 Task: Edit the avatar of the profile "Smith" to Panda.
Action: Mouse moved to (956, 29)
Screenshot: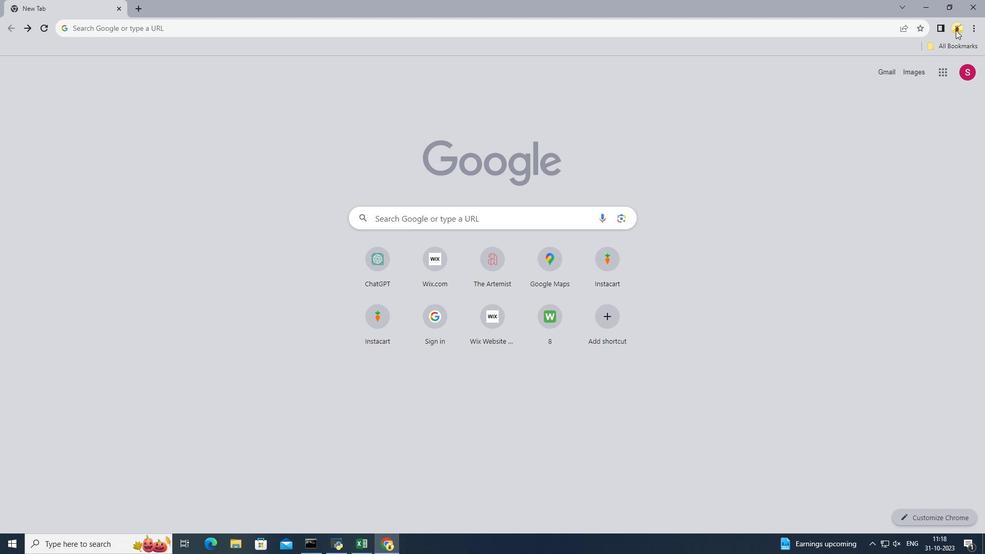 
Action: Mouse pressed left at (956, 29)
Screenshot: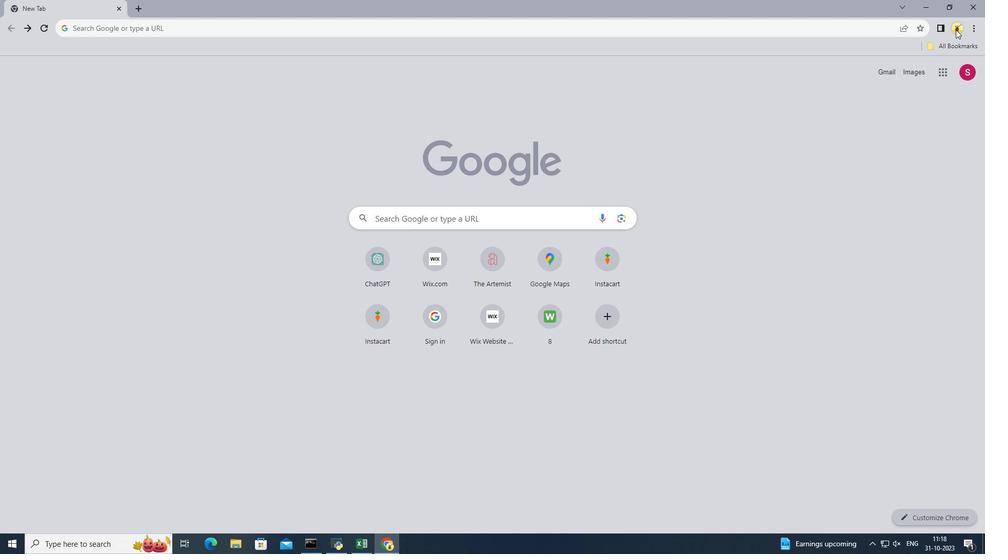 
Action: Mouse moved to (948, 254)
Screenshot: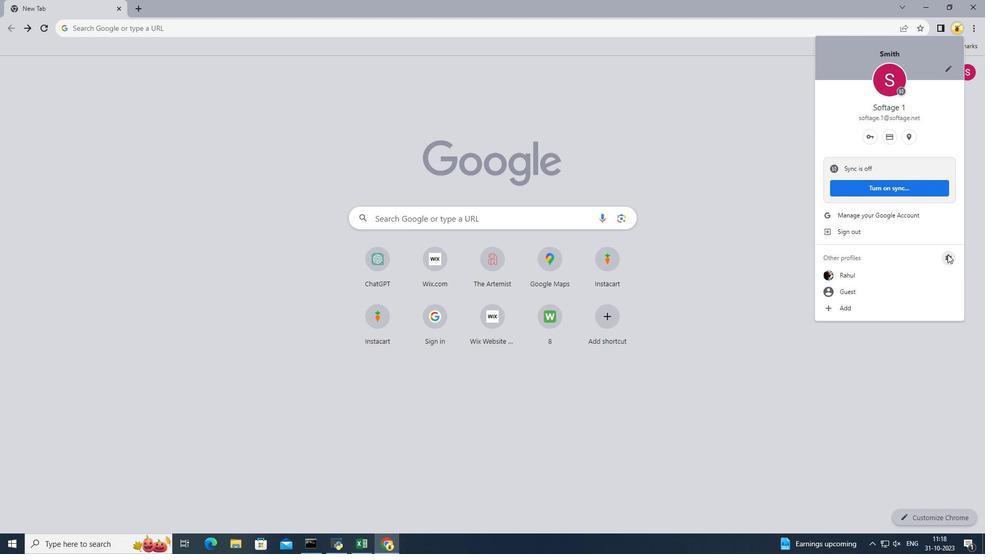 
Action: Mouse pressed left at (948, 254)
Screenshot: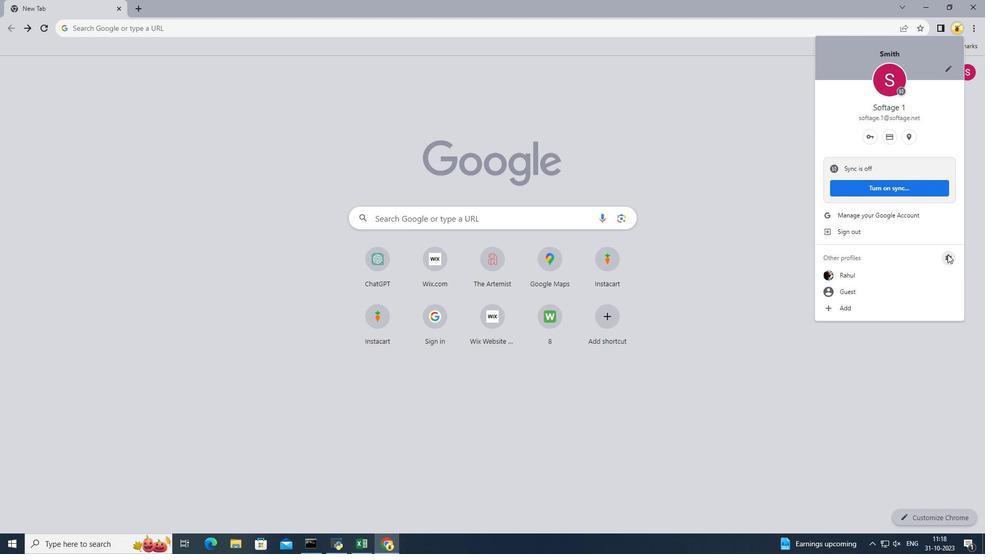 
Action: Mouse moved to (524, 277)
Screenshot: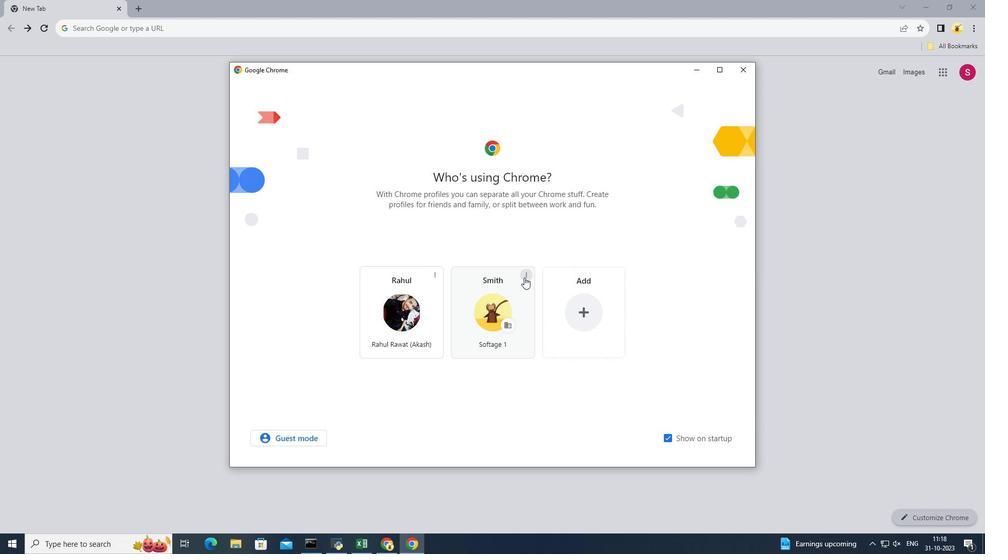 
Action: Mouse pressed left at (524, 277)
Screenshot: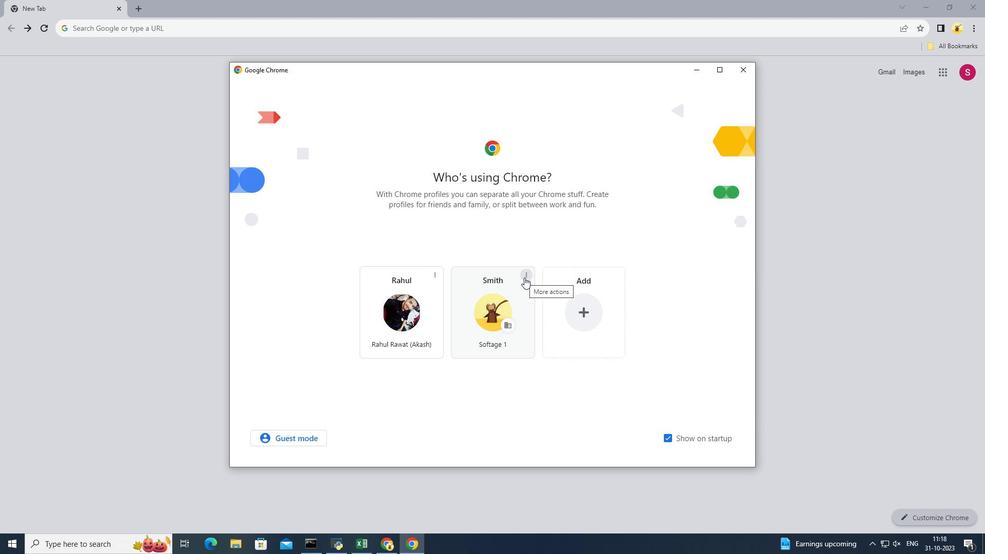 
Action: Mouse moved to (522, 281)
Screenshot: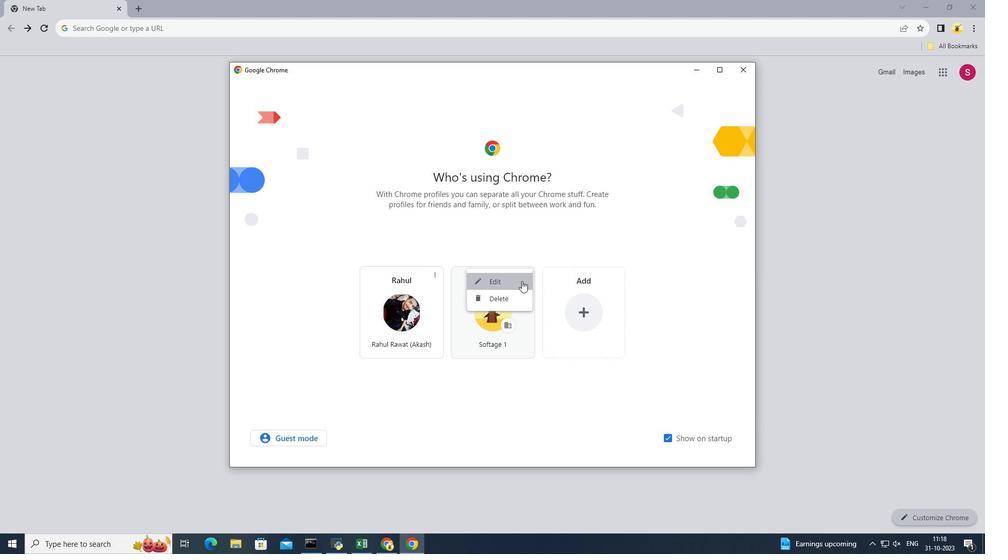 
Action: Mouse pressed left at (522, 281)
Screenshot: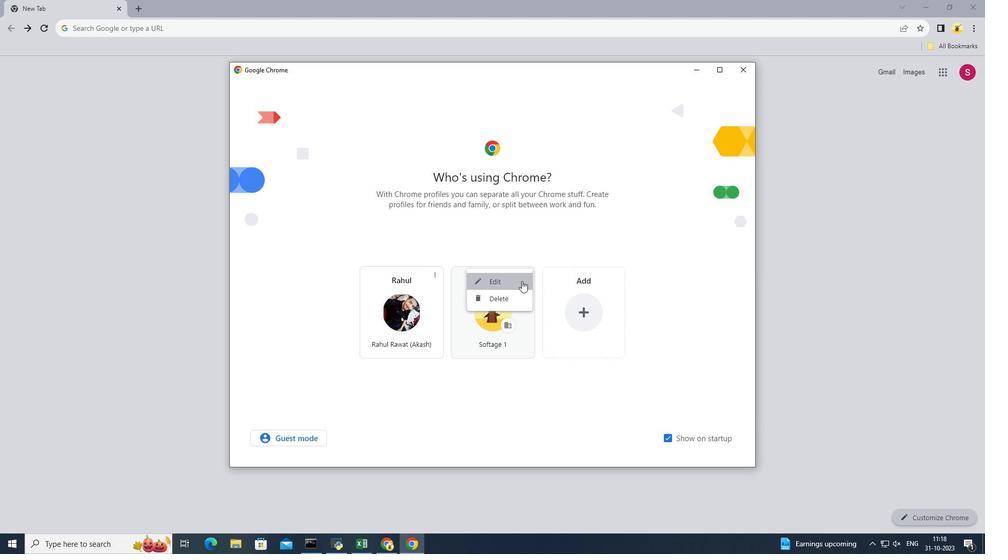 
Action: Mouse moved to (523, 333)
Screenshot: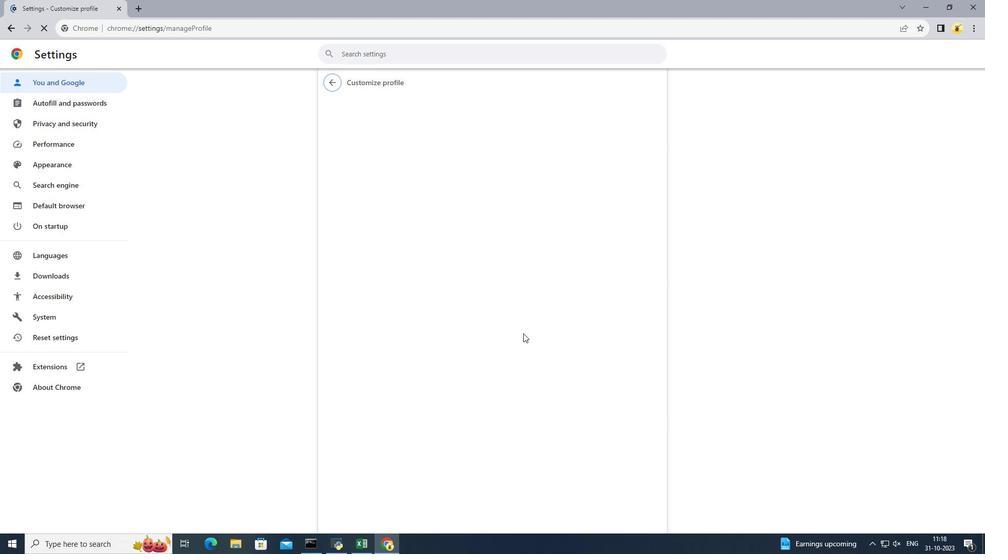 
Action: Mouse scrolled (523, 333) with delta (0, 0)
Screenshot: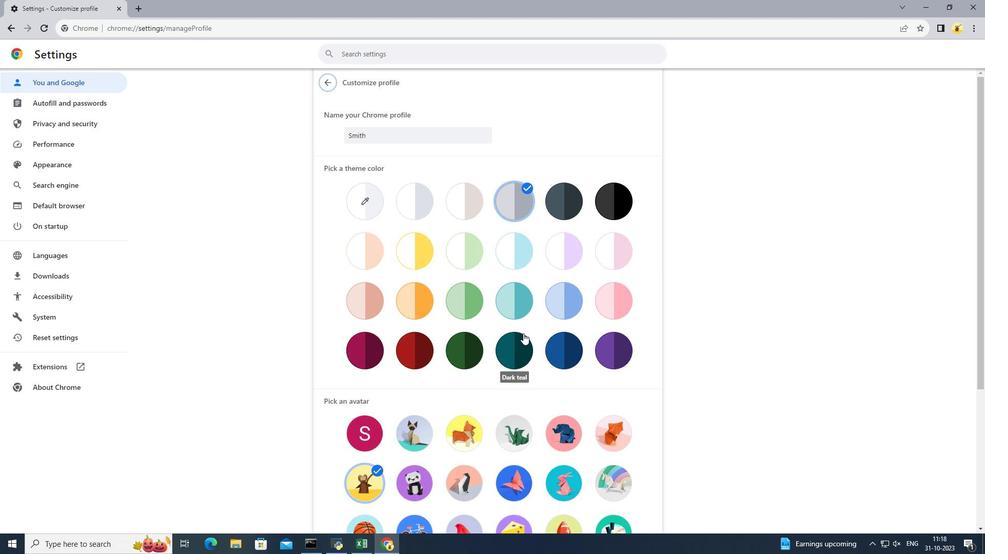 
Action: Mouse scrolled (523, 333) with delta (0, 0)
Screenshot: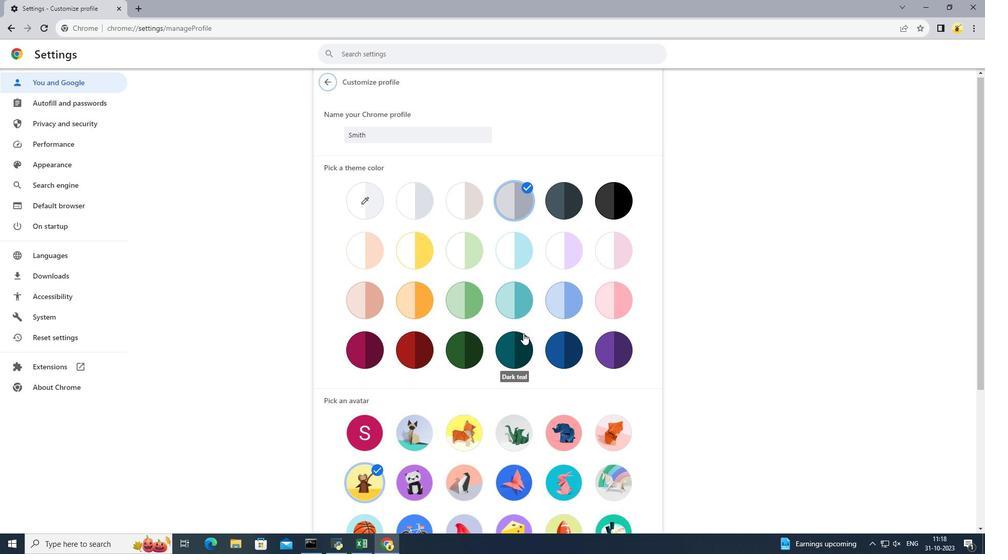 
Action: Mouse scrolled (523, 333) with delta (0, 0)
Screenshot: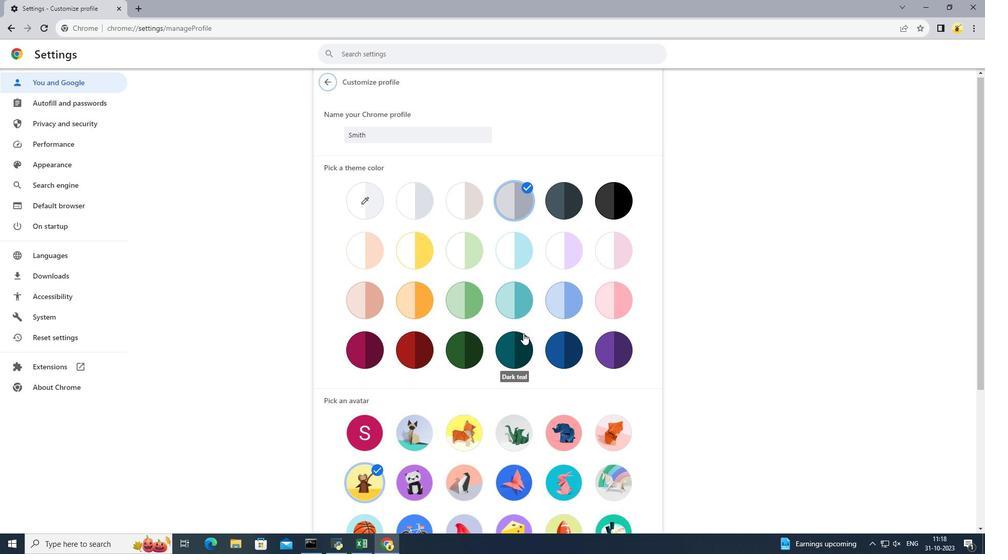 
Action: Mouse scrolled (523, 333) with delta (0, 0)
Screenshot: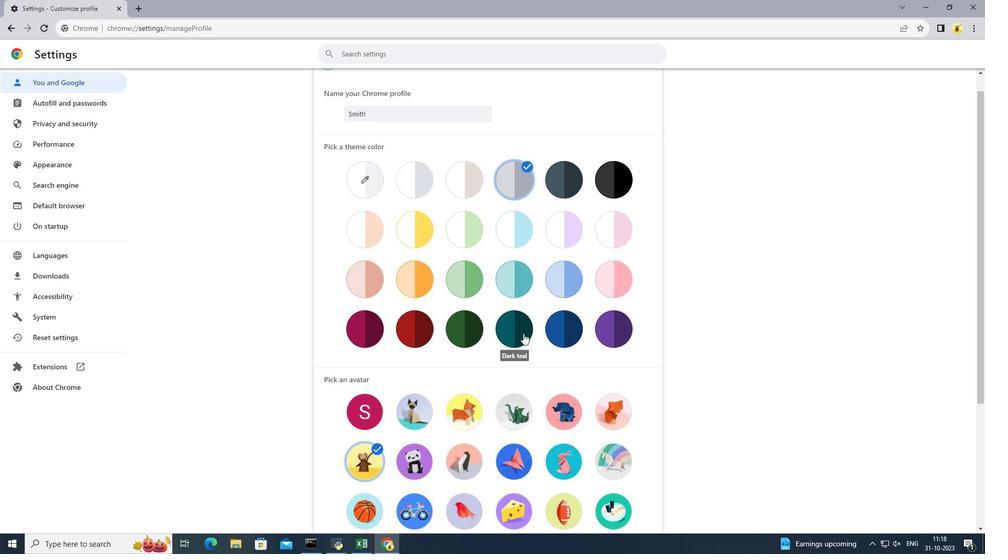 
Action: Mouse scrolled (523, 333) with delta (0, 0)
Screenshot: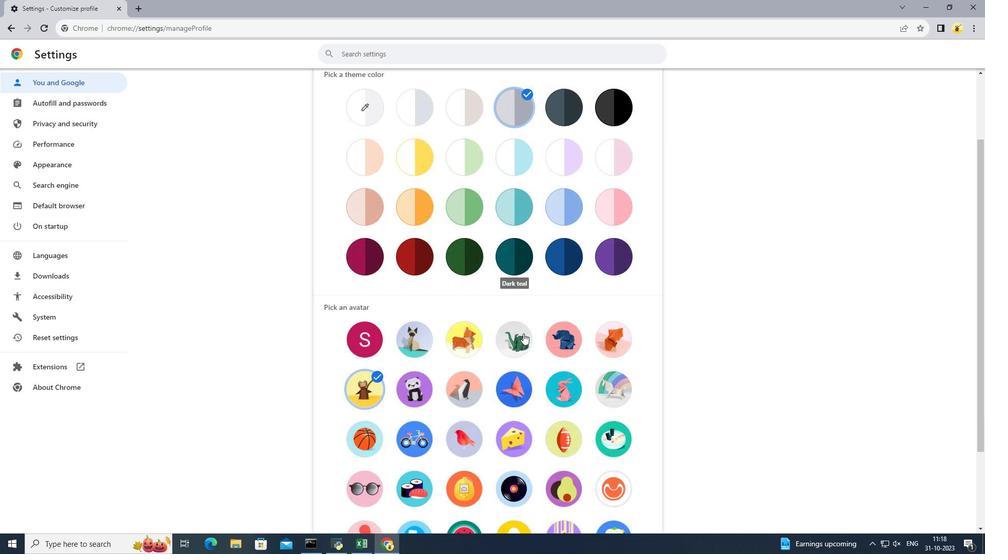 
Action: Mouse moved to (410, 283)
Screenshot: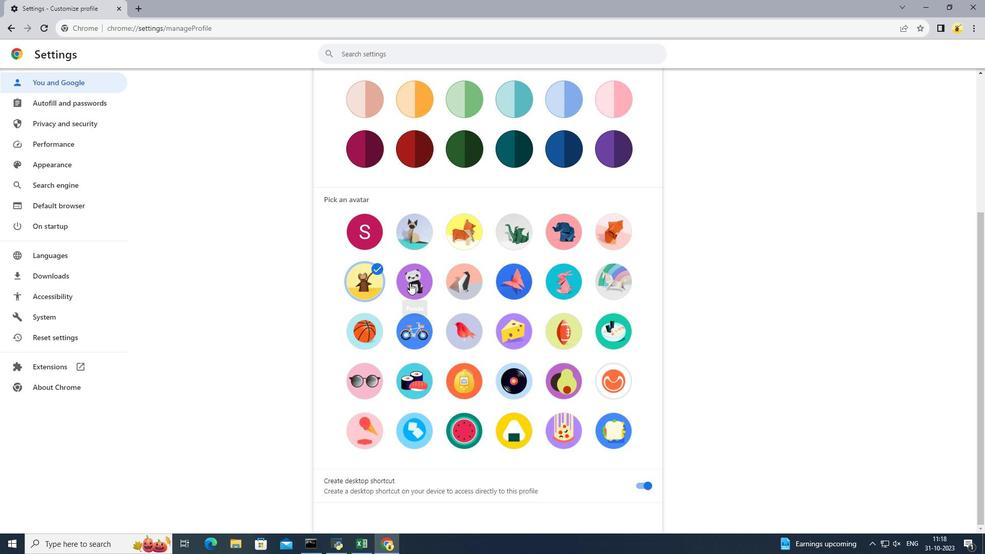
Action: Mouse pressed left at (410, 283)
Screenshot: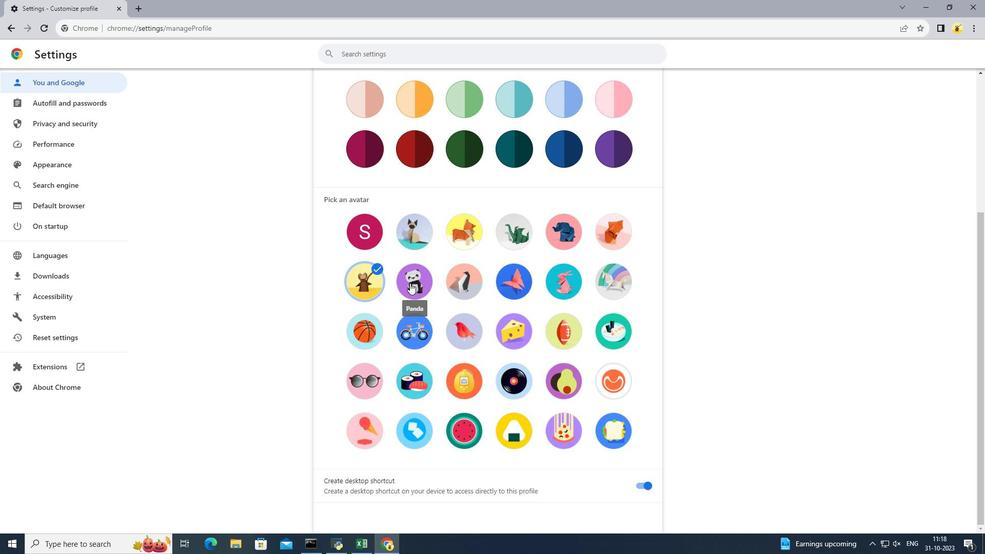 
Action: Mouse moved to (750, 290)
Screenshot: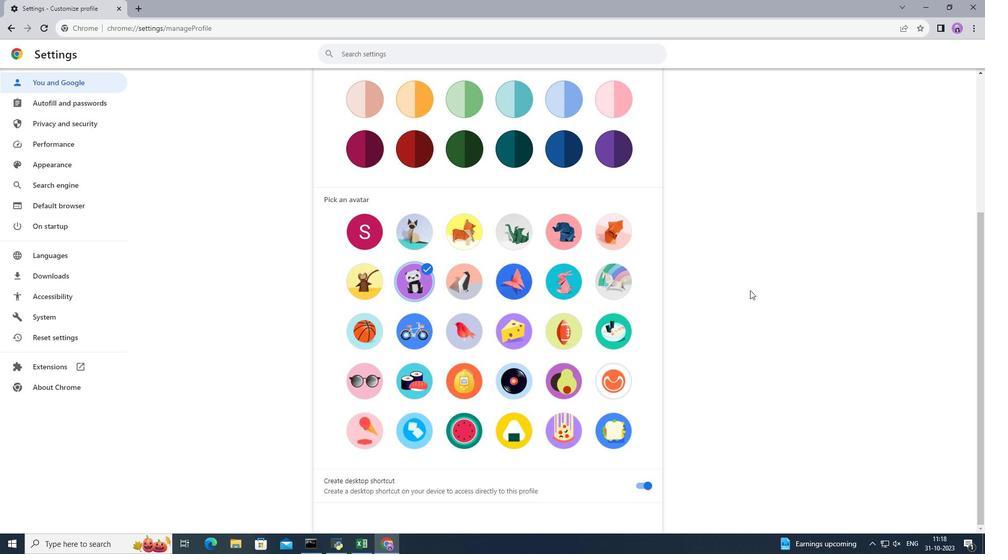 
